 Task: Editing simple light - Section header.
Action: Mouse moved to (159, 60)
Screenshot: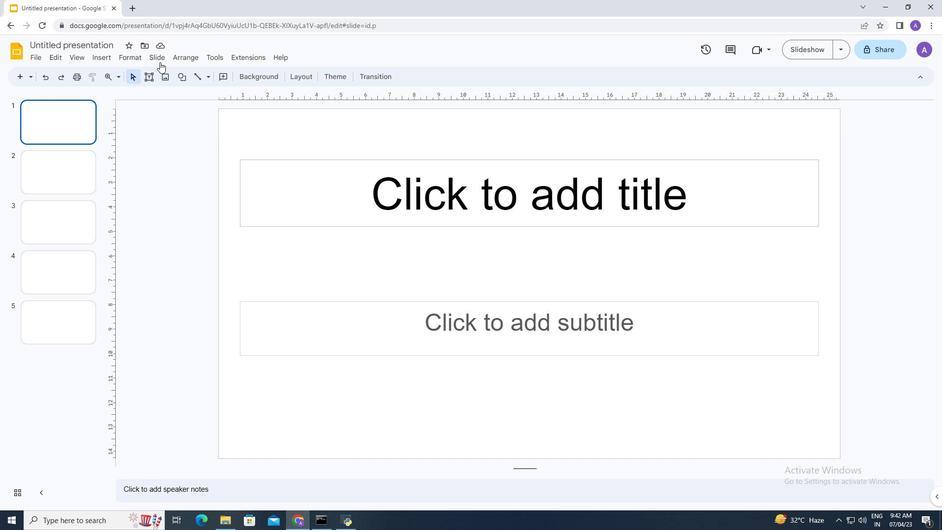 
Action: Mouse pressed left at (159, 60)
Screenshot: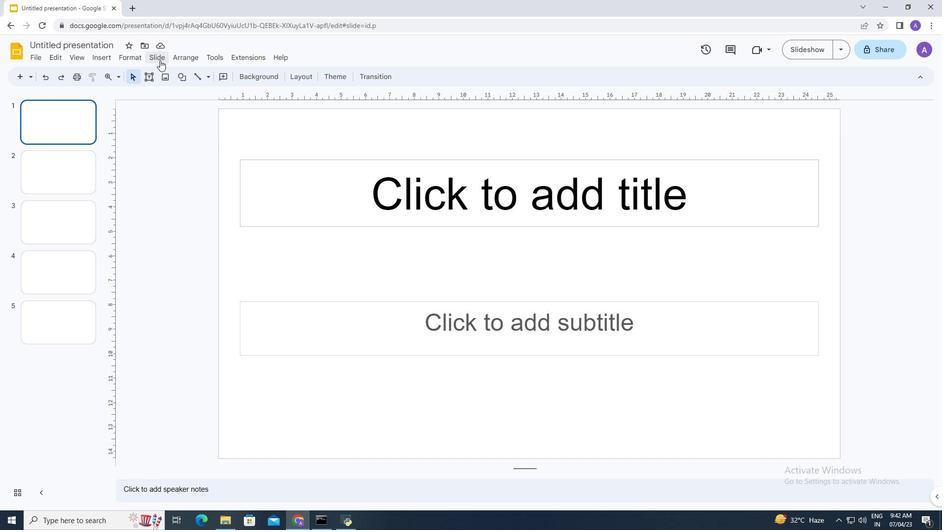 
Action: Mouse moved to (223, 213)
Screenshot: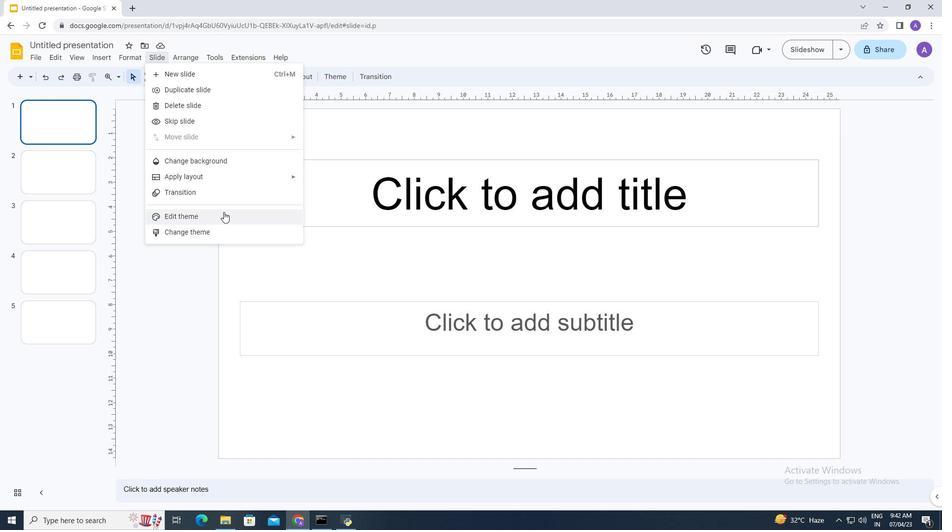 
Action: Mouse pressed left at (223, 213)
Screenshot: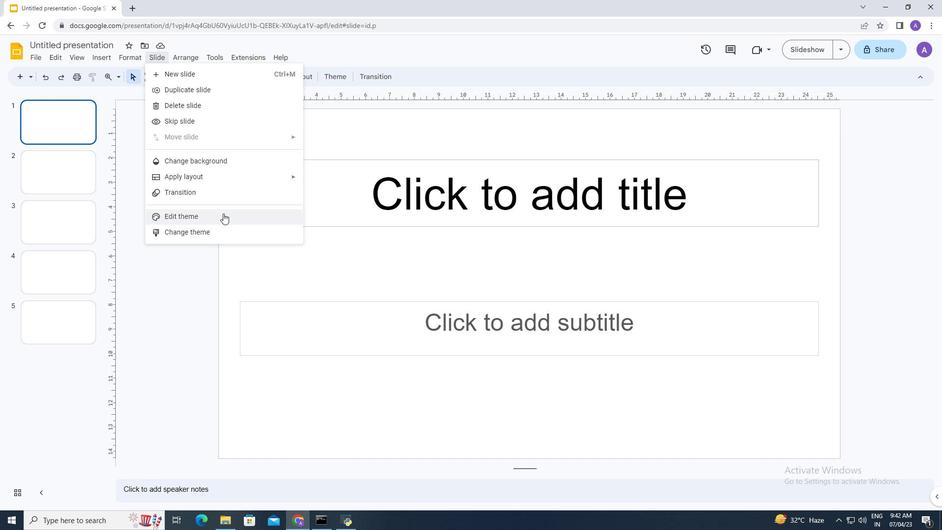 
Action: Mouse moved to (137, 240)
Screenshot: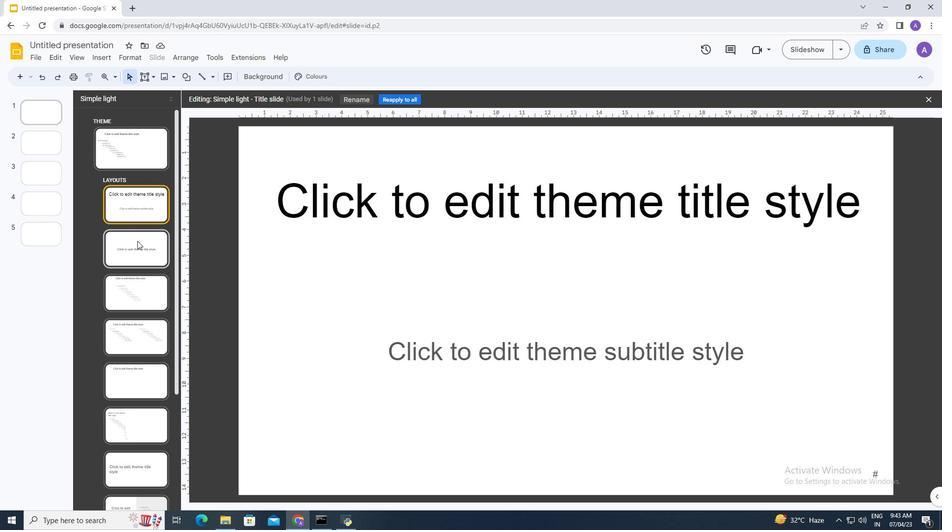 
Action: Mouse pressed left at (137, 240)
Screenshot: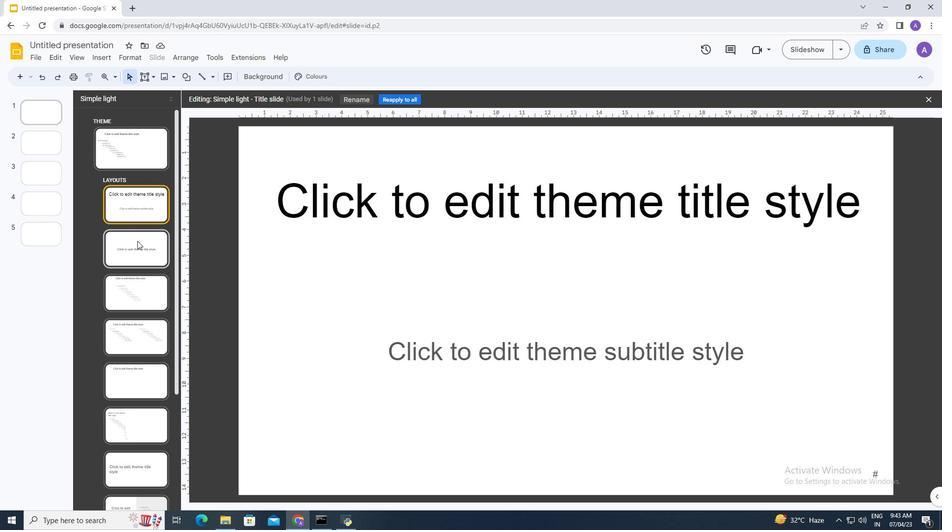 
Action: Mouse moved to (560, 313)
Screenshot: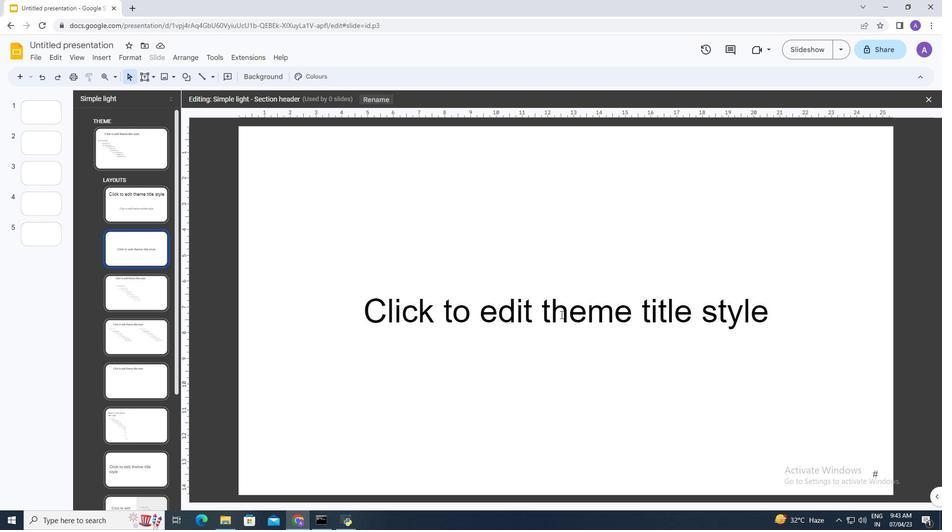 
Action: Mouse pressed left at (560, 313)
Screenshot: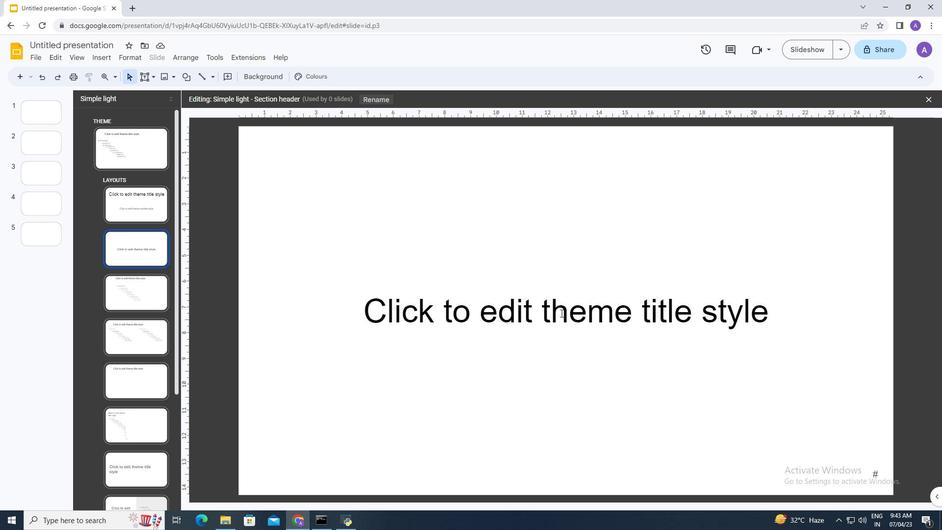 
Action: Mouse moved to (565, 280)
Screenshot: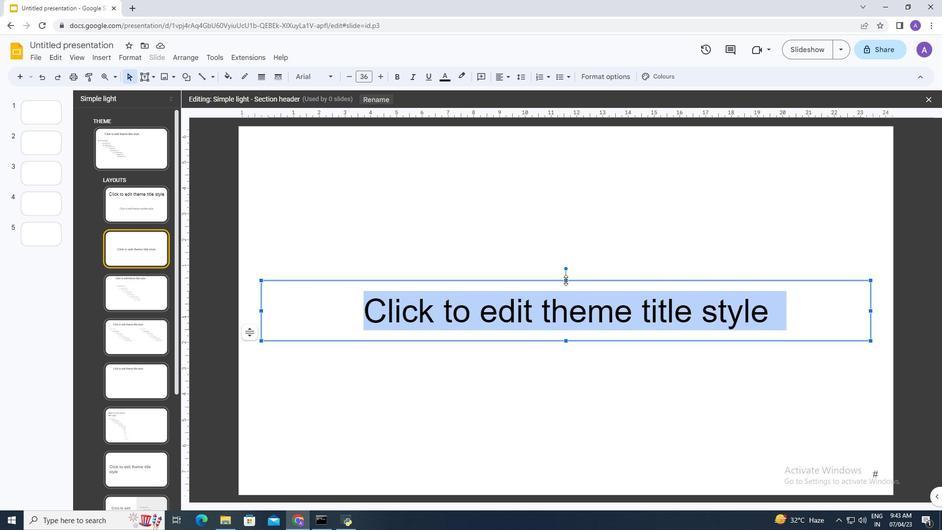 
Action: Mouse pressed left at (565, 280)
Screenshot: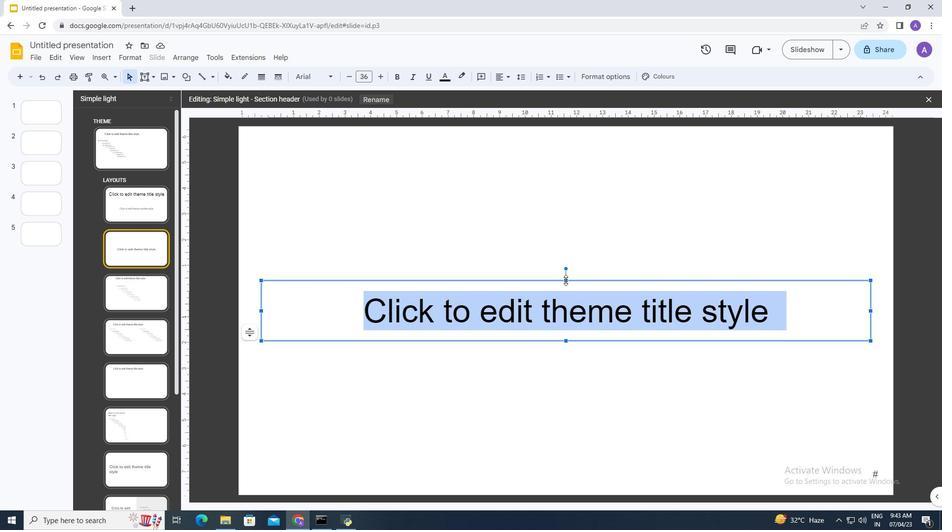
Action: Mouse moved to (563, 306)
Screenshot: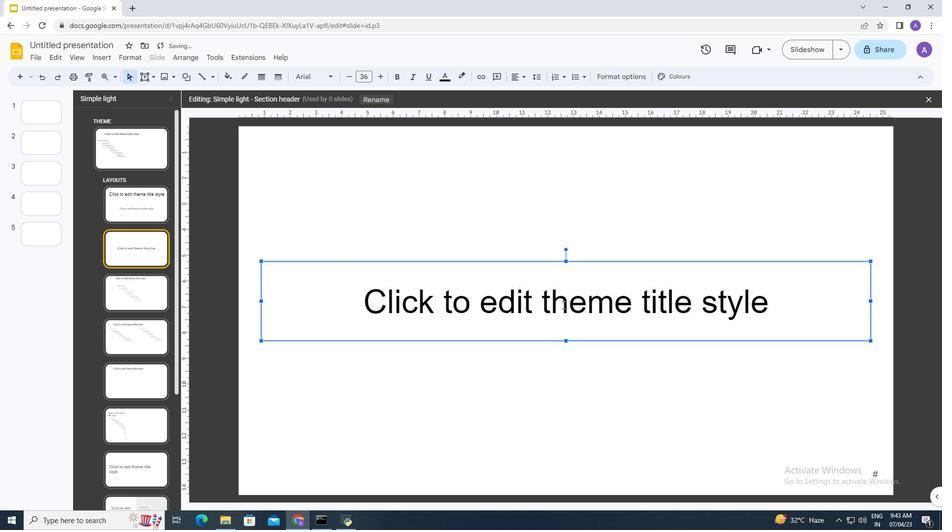 
Action: Mouse pressed left at (563, 306)
Screenshot: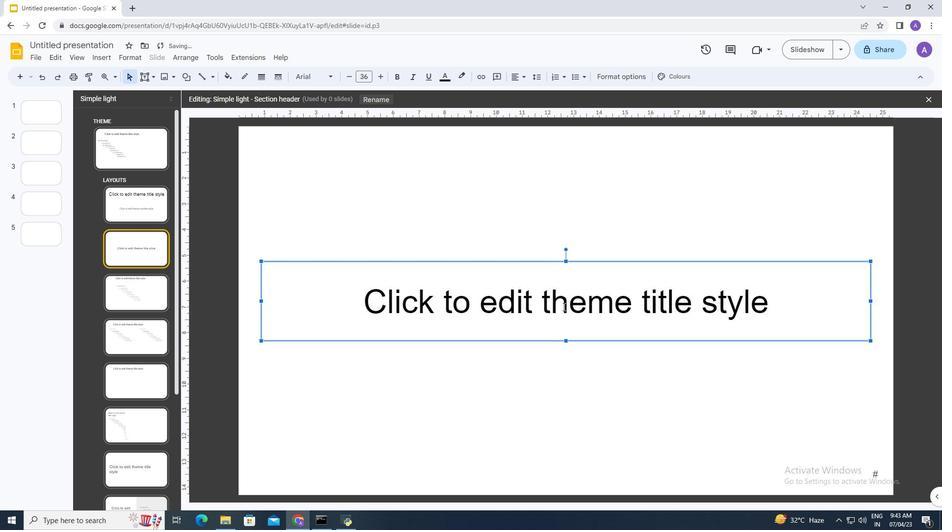 
